 Task: Enable interaction limits for 3 days only for existing users.
Action: Mouse moved to (1074, 92)
Screenshot: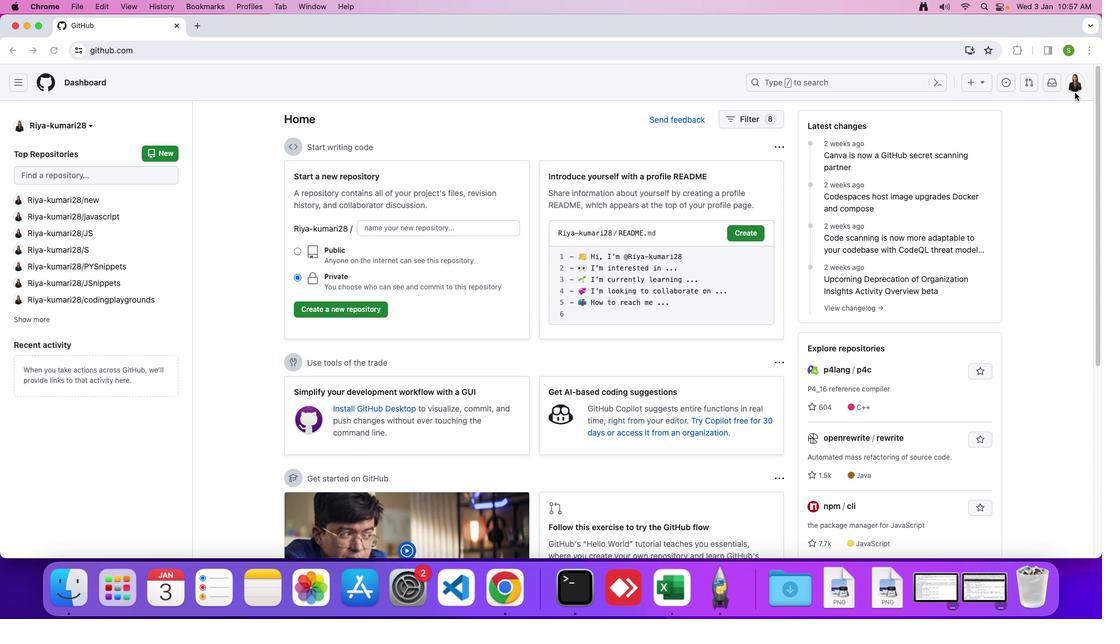 
Action: Mouse pressed left at (1074, 92)
Screenshot: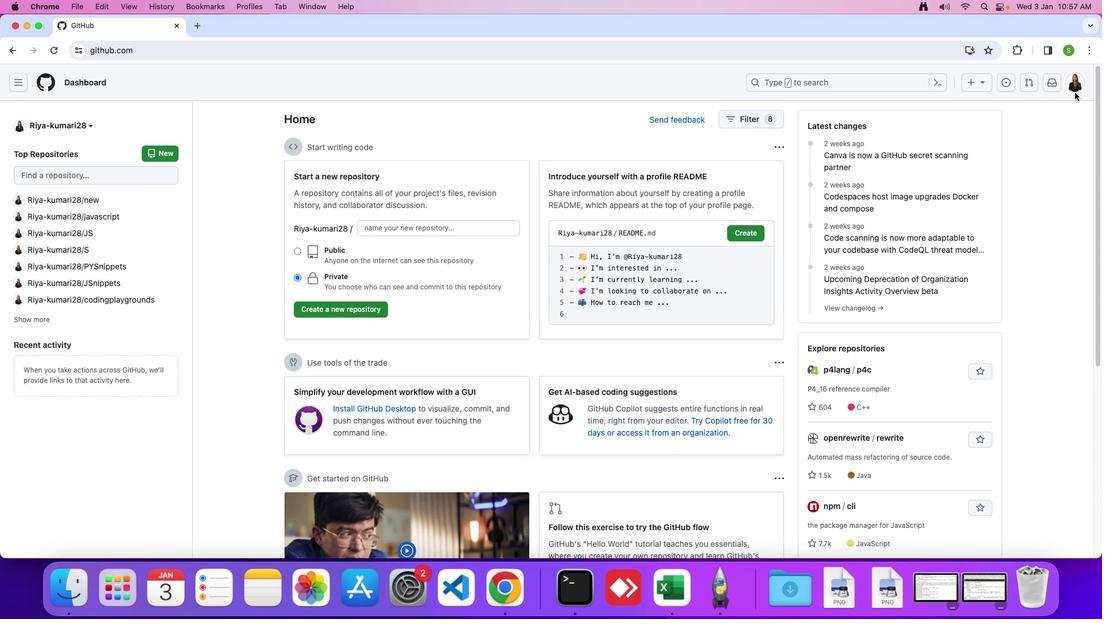 
Action: Mouse moved to (1075, 84)
Screenshot: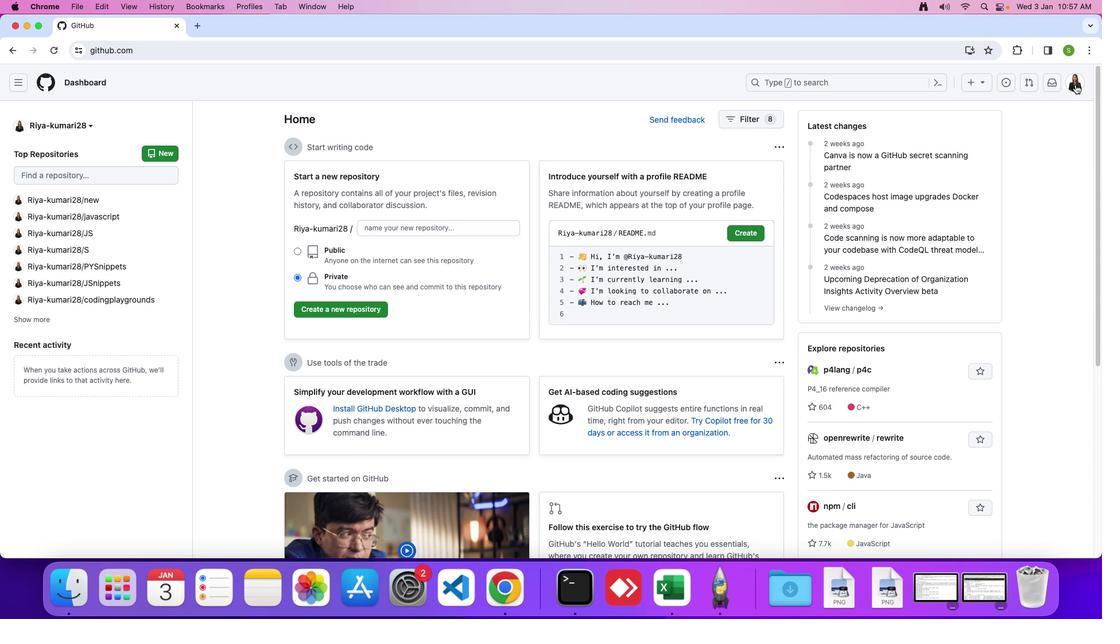 
Action: Mouse pressed left at (1075, 84)
Screenshot: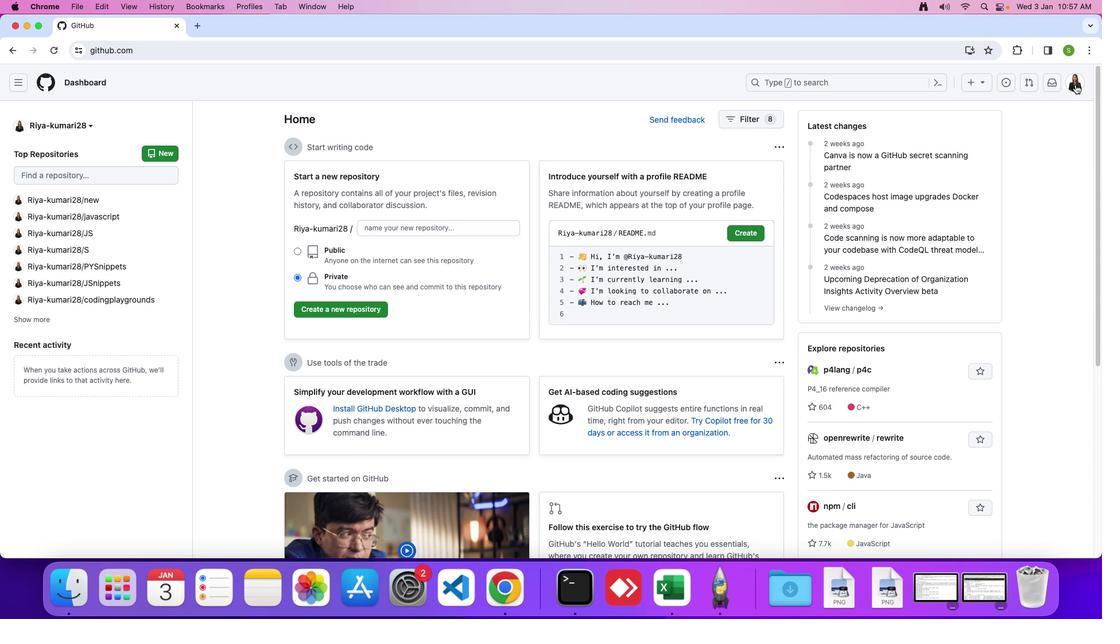 
Action: Mouse moved to (992, 395)
Screenshot: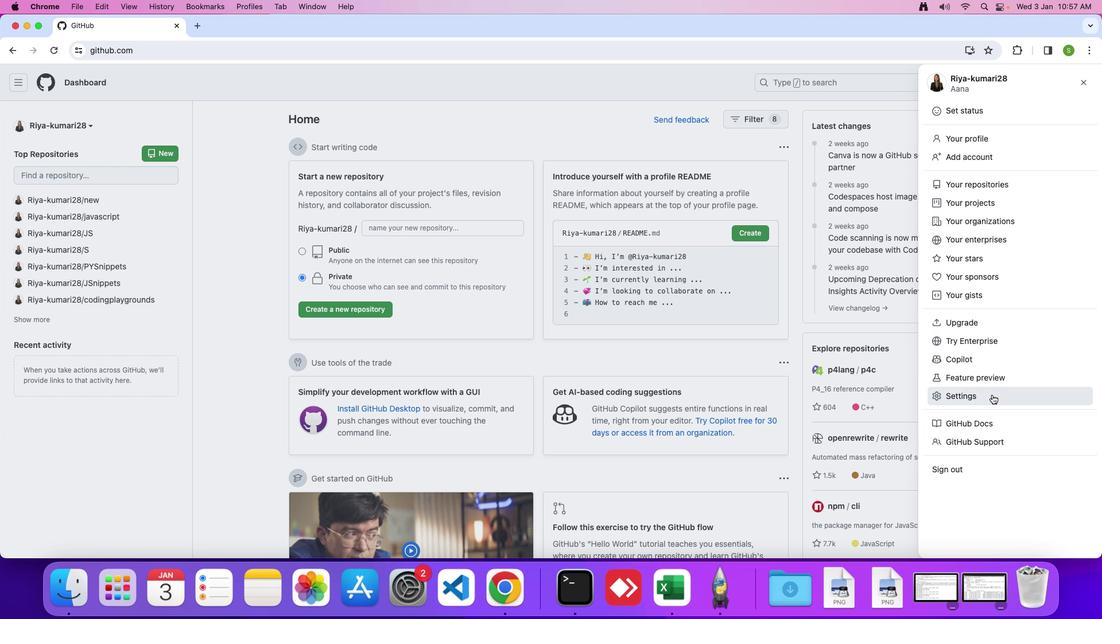 
Action: Mouse pressed left at (992, 395)
Screenshot: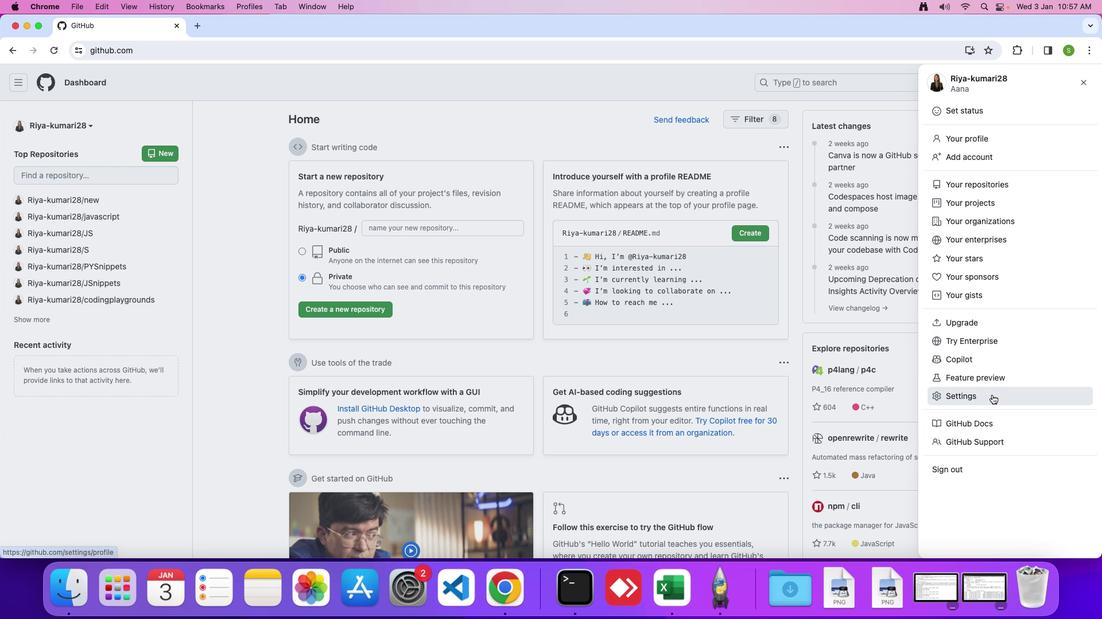 
Action: Mouse moved to (336, 419)
Screenshot: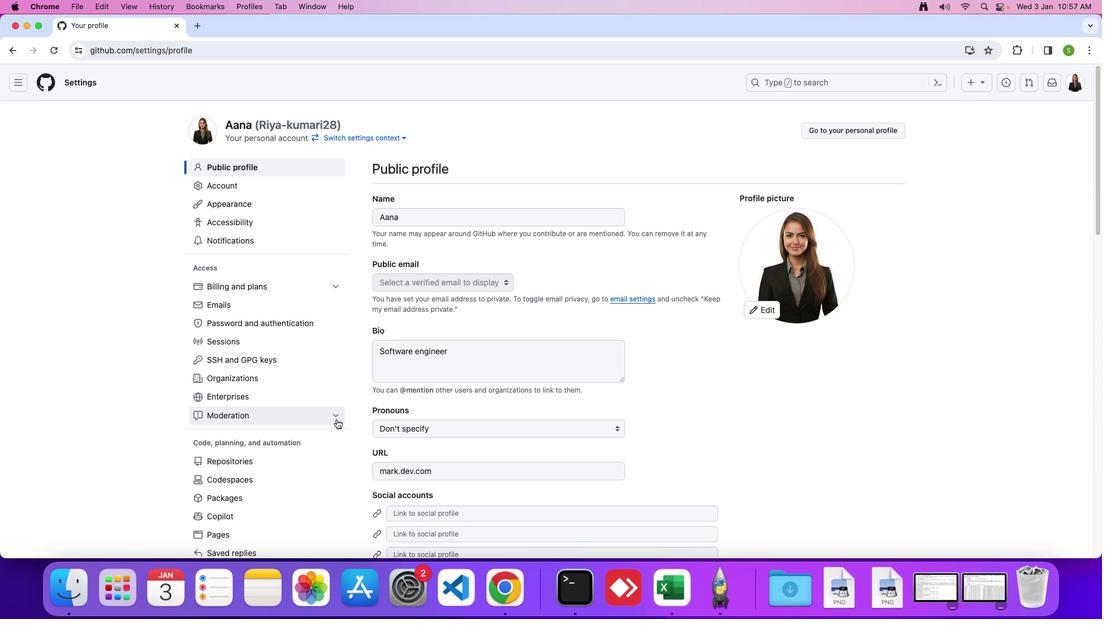 
Action: Mouse pressed left at (336, 419)
Screenshot: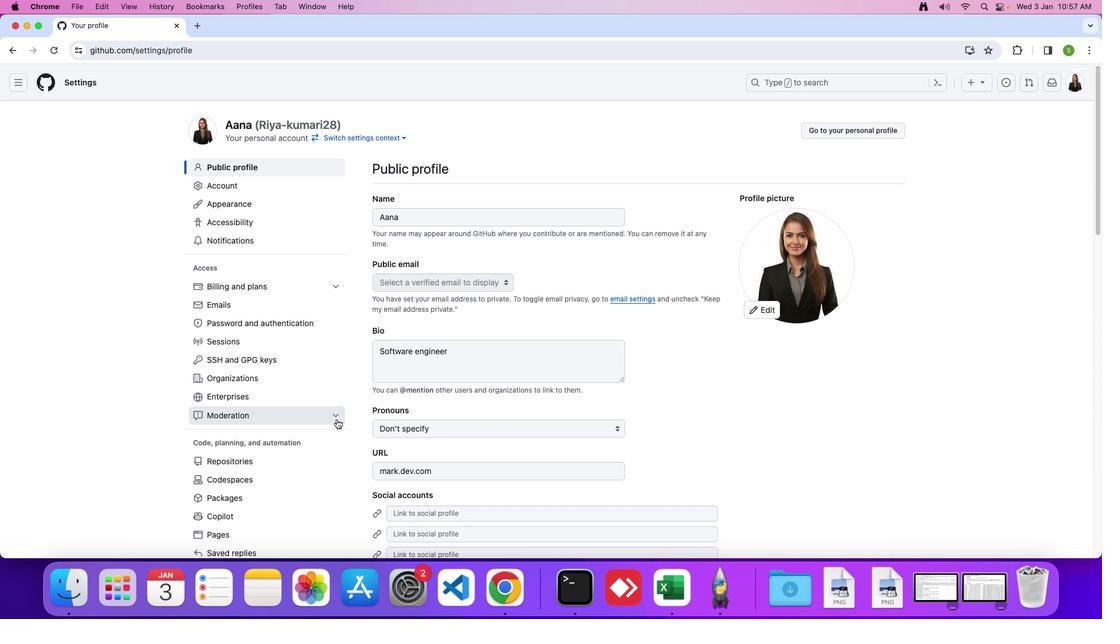 
Action: Mouse moved to (300, 449)
Screenshot: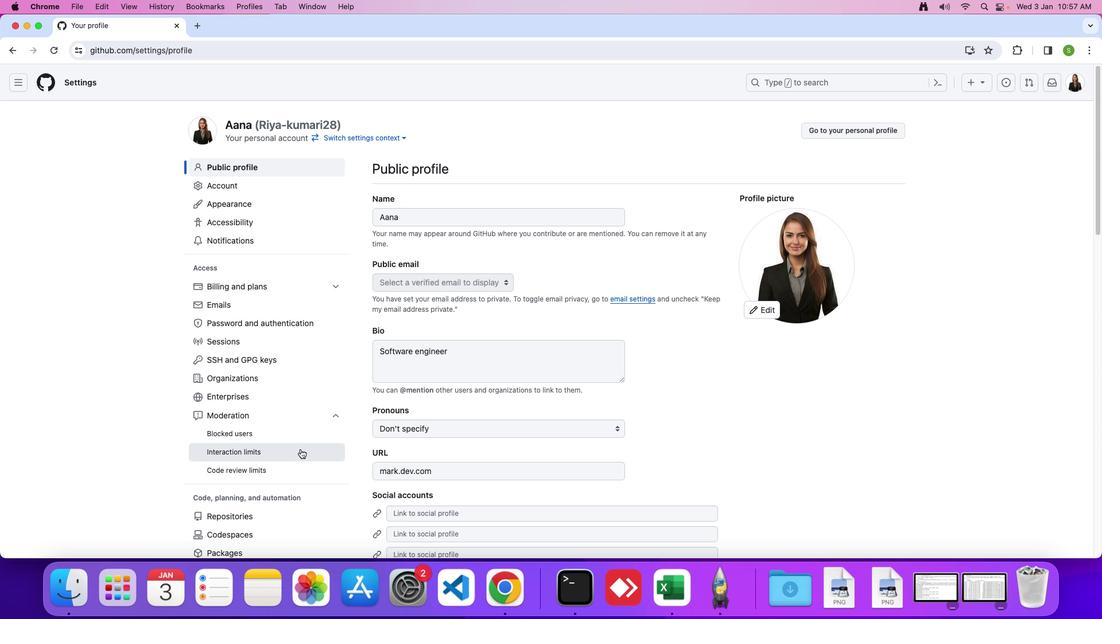 
Action: Mouse pressed left at (300, 449)
Screenshot: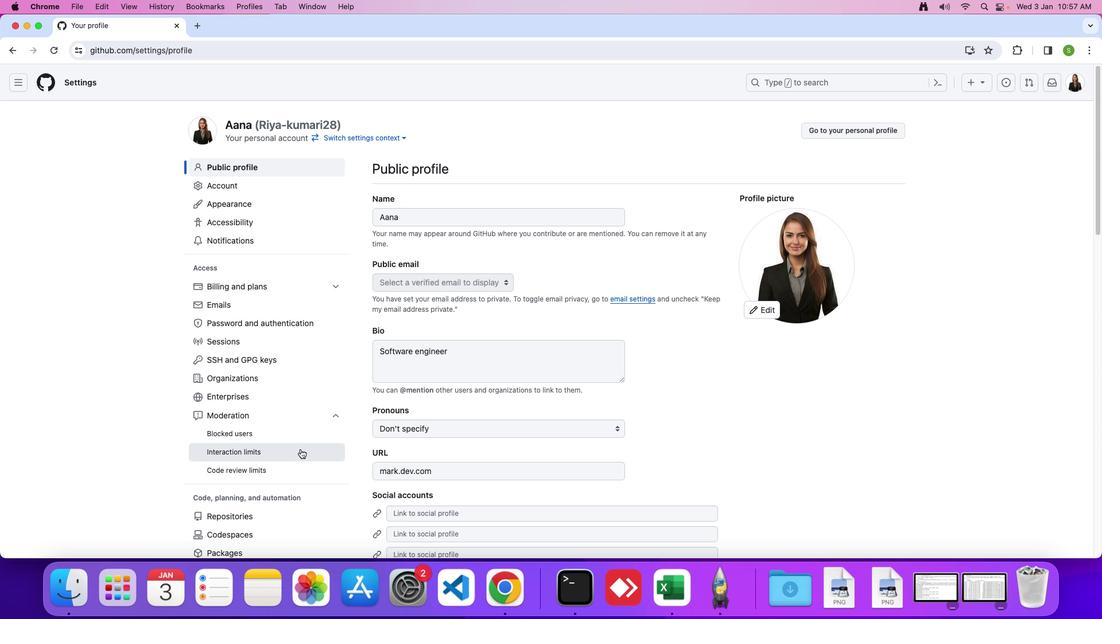 
Action: Mouse moved to (887, 287)
Screenshot: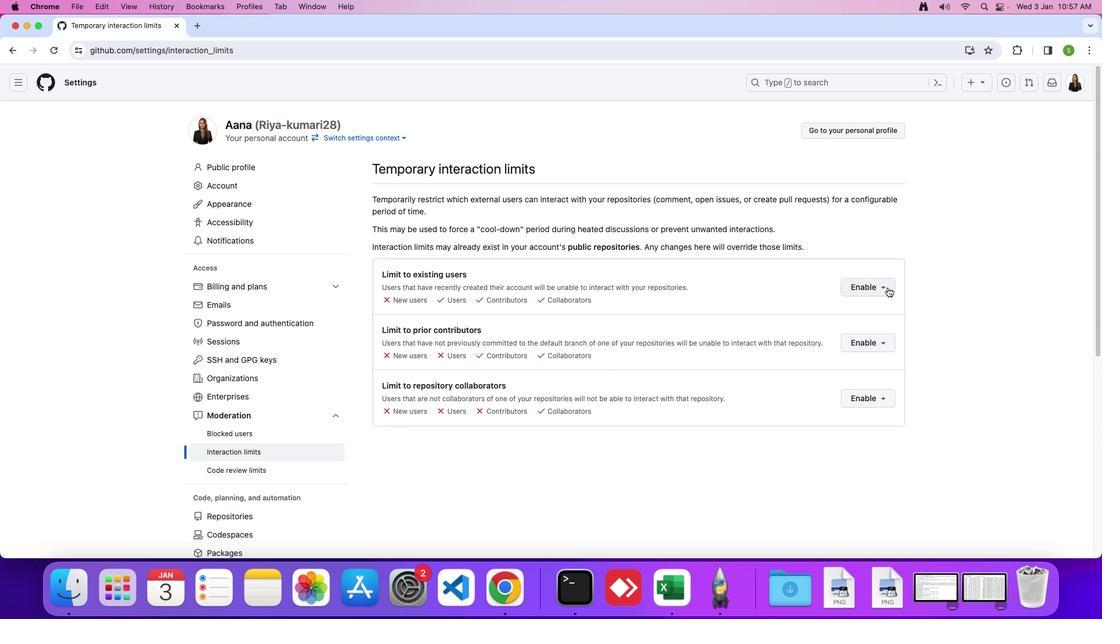 
Action: Mouse pressed left at (887, 287)
Screenshot: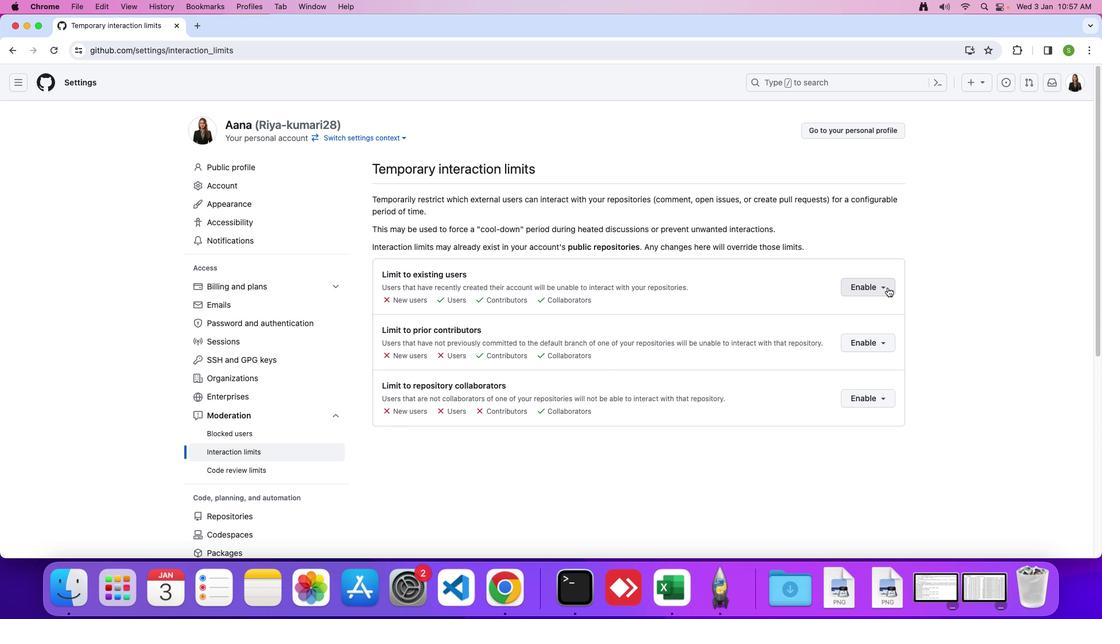 
Action: Mouse moved to (799, 354)
Screenshot: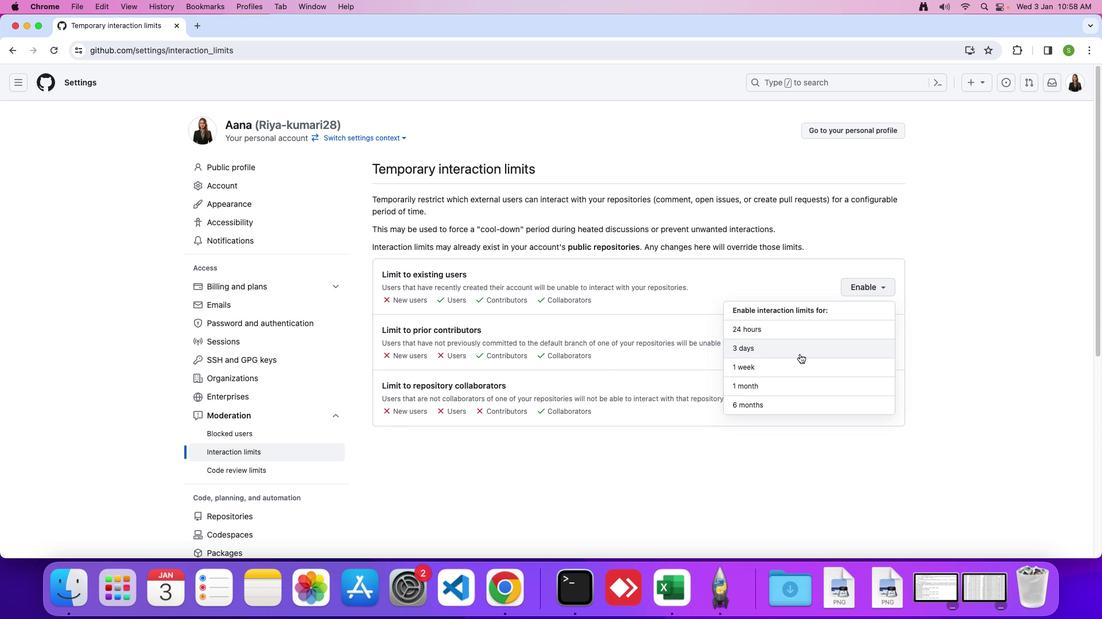 
Action: Mouse pressed left at (799, 354)
Screenshot: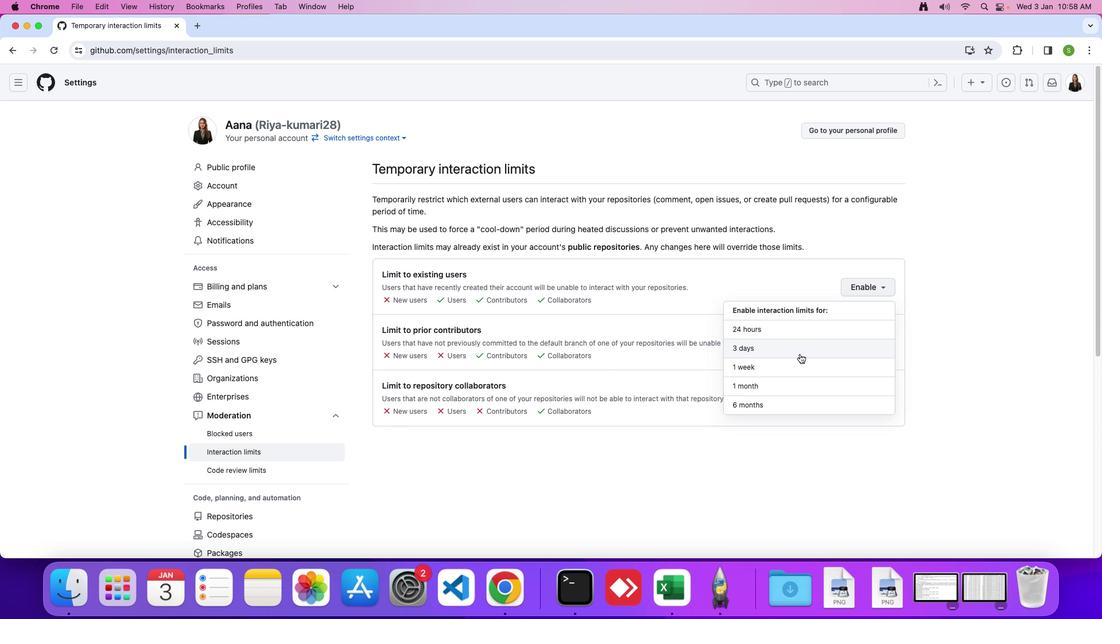
Action: Mouse moved to (765, 348)
Screenshot: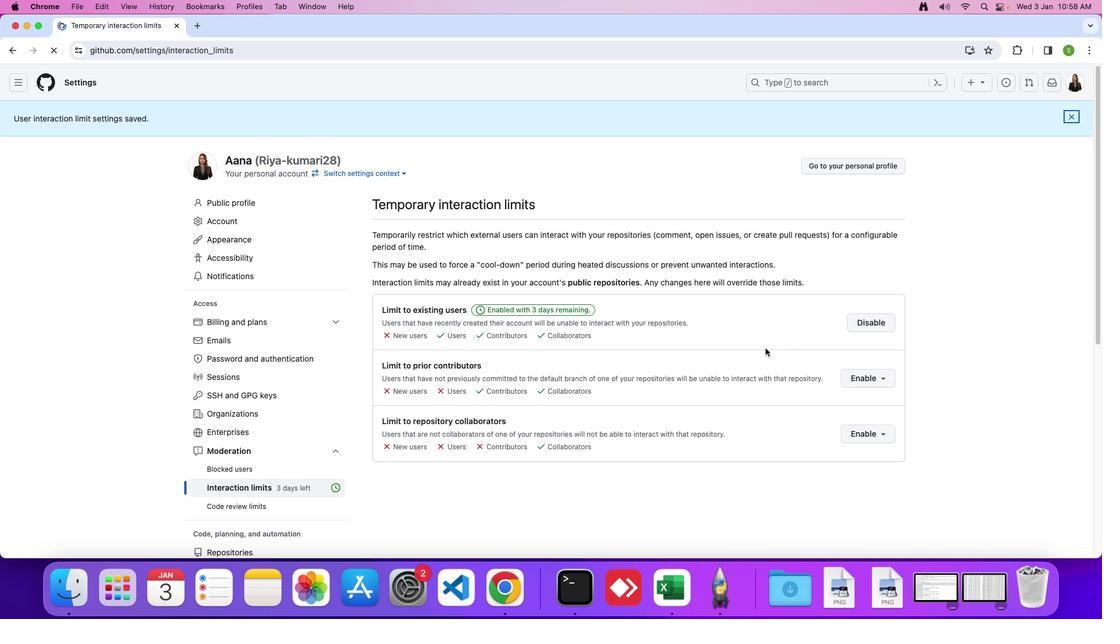 
